 Task: Look for products in the category "Pasta Salad" from Wild Planet only.
Action: Mouse moved to (15, 128)
Screenshot: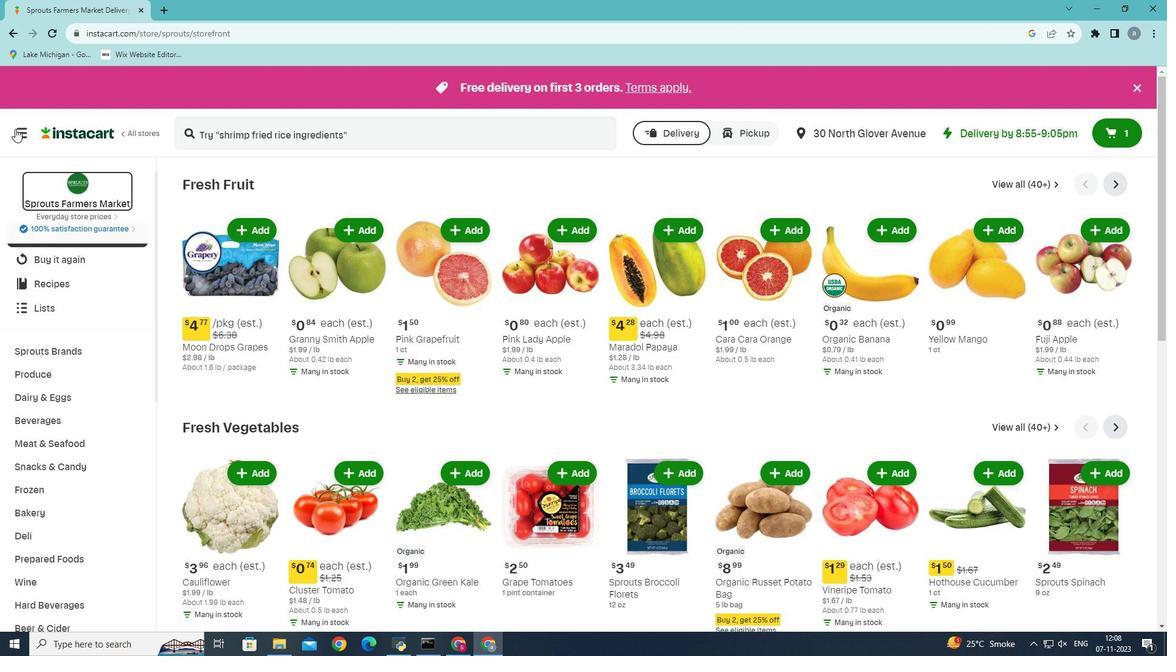 
Action: Mouse pressed left at (15, 128)
Screenshot: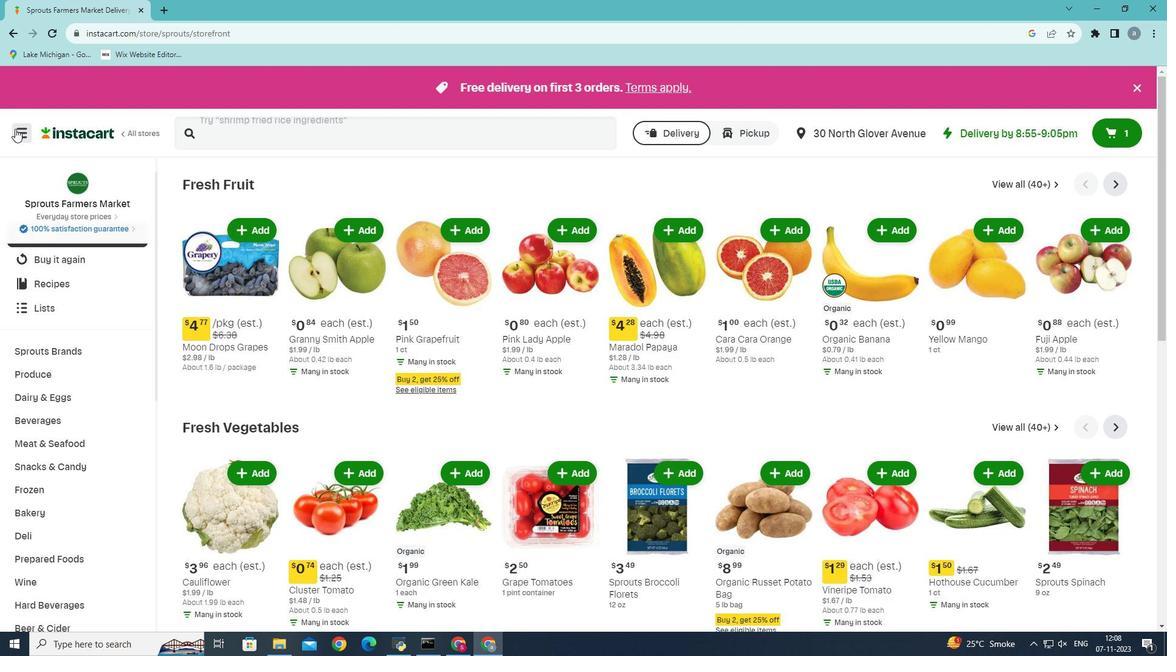 
Action: Mouse moved to (41, 450)
Screenshot: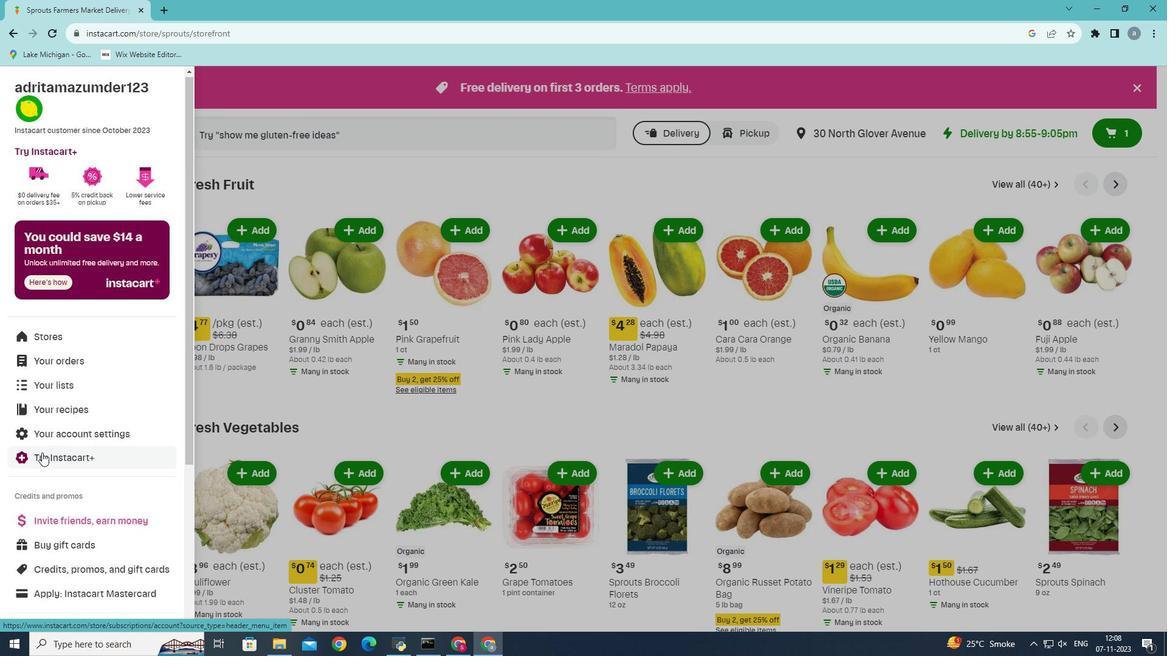 
Action: Mouse scrolled (41, 449) with delta (0, 0)
Screenshot: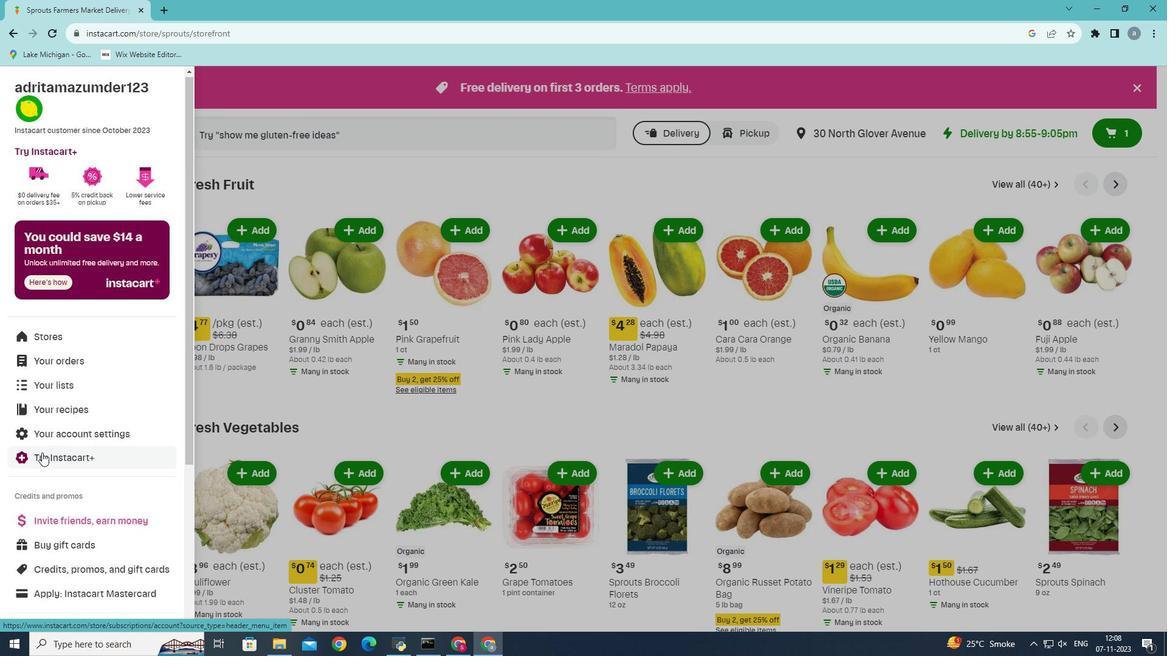 
Action: Mouse moved to (48, 270)
Screenshot: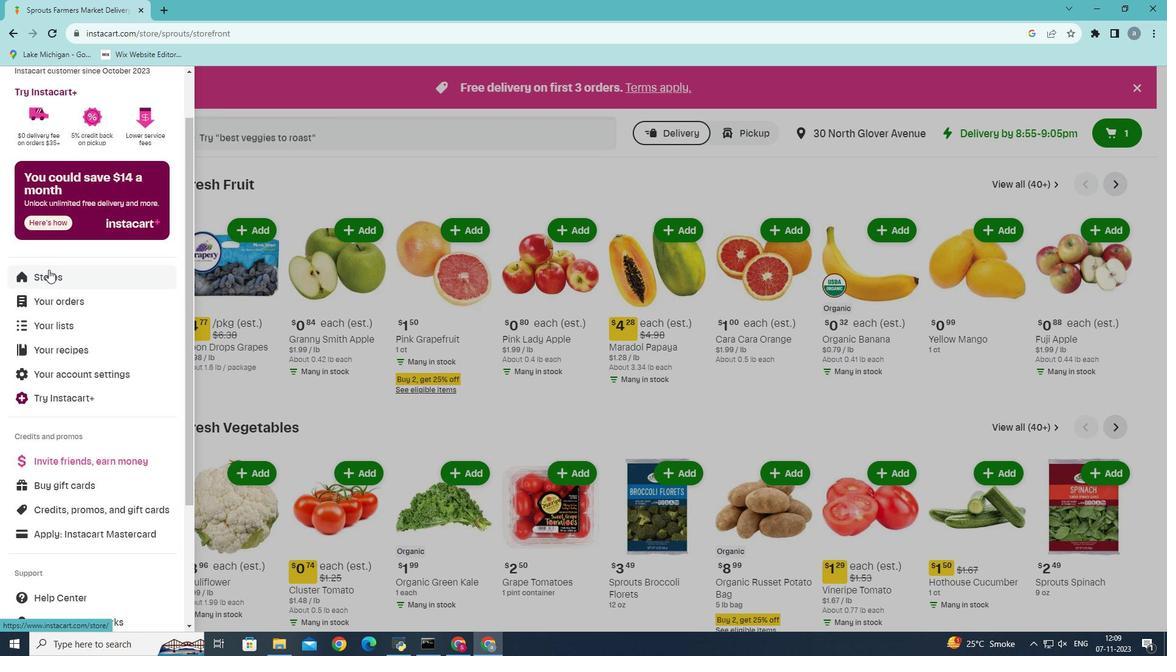 
Action: Mouse pressed left at (48, 270)
Screenshot: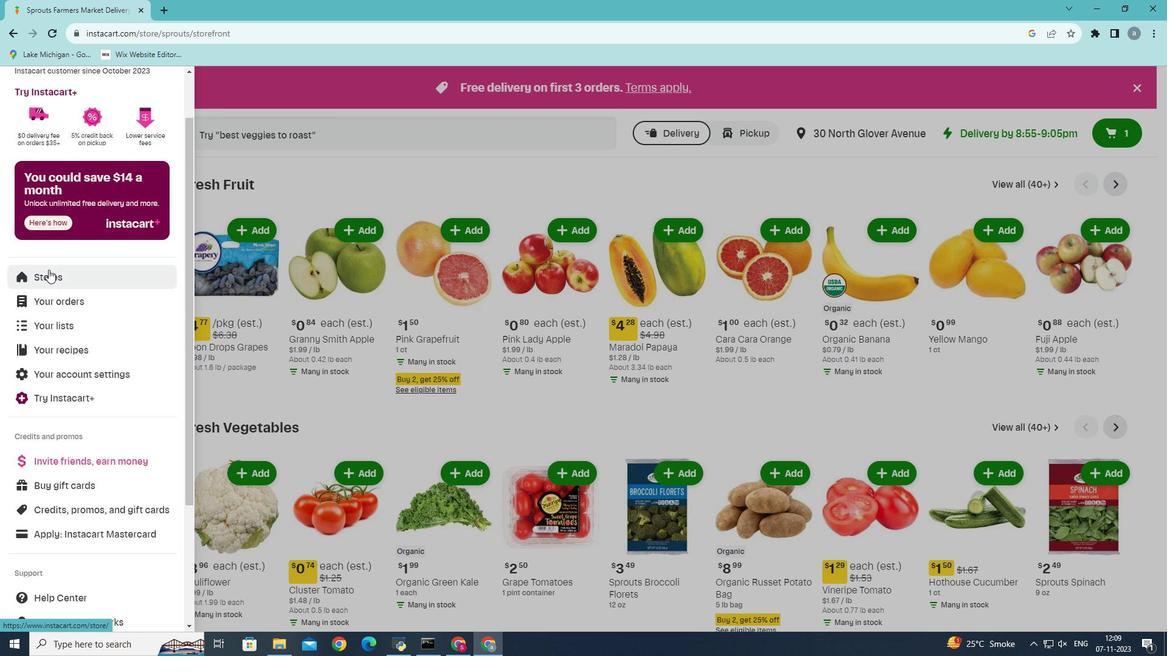 
Action: Mouse moved to (285, 137)
Screenshot: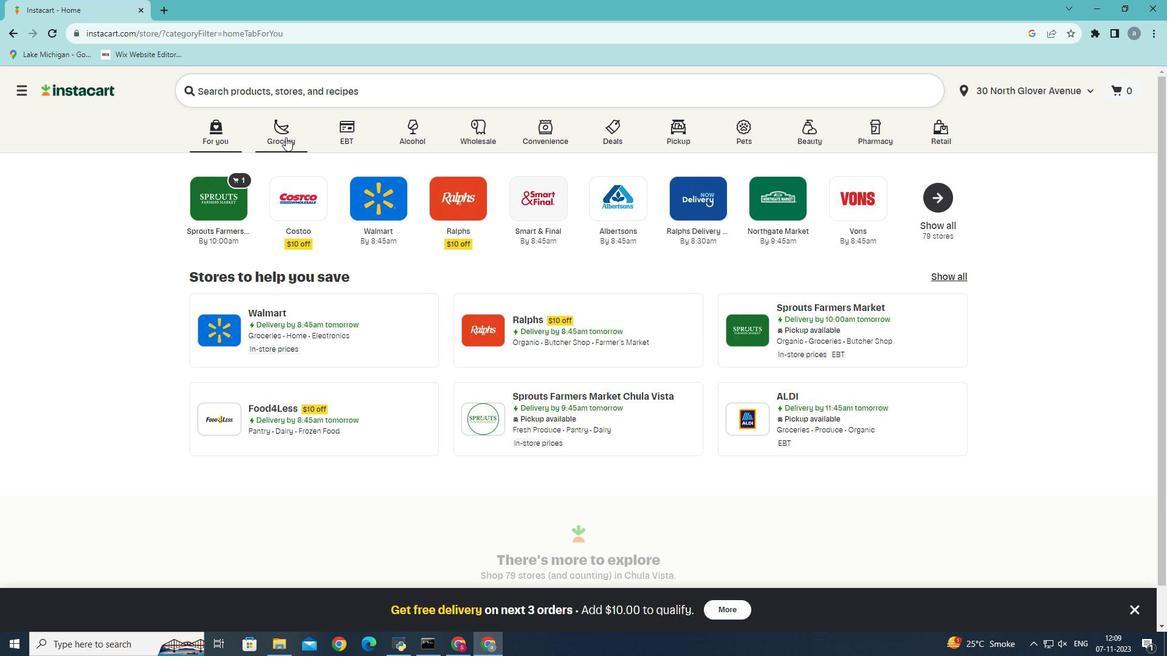 
Action: Mouse pressed left at (285, 137)
Screenshot: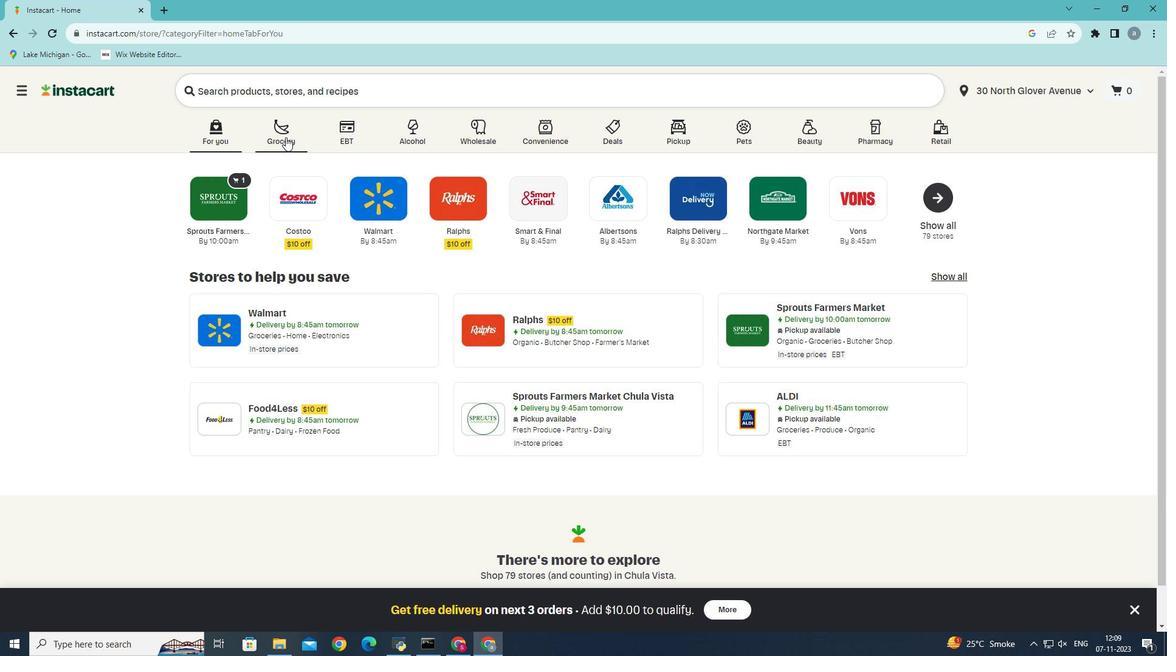
Action: Mouse moved to (311, 377)
Screenshot: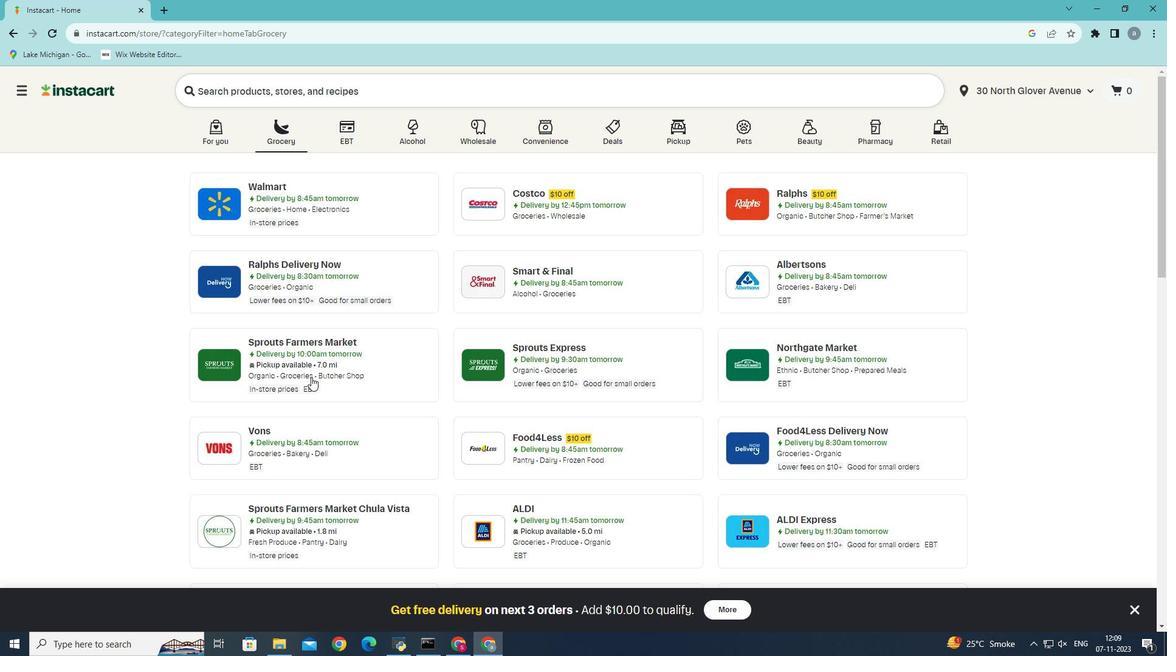 
Action: Mouse pressed left at (311, 377)
Screenshot: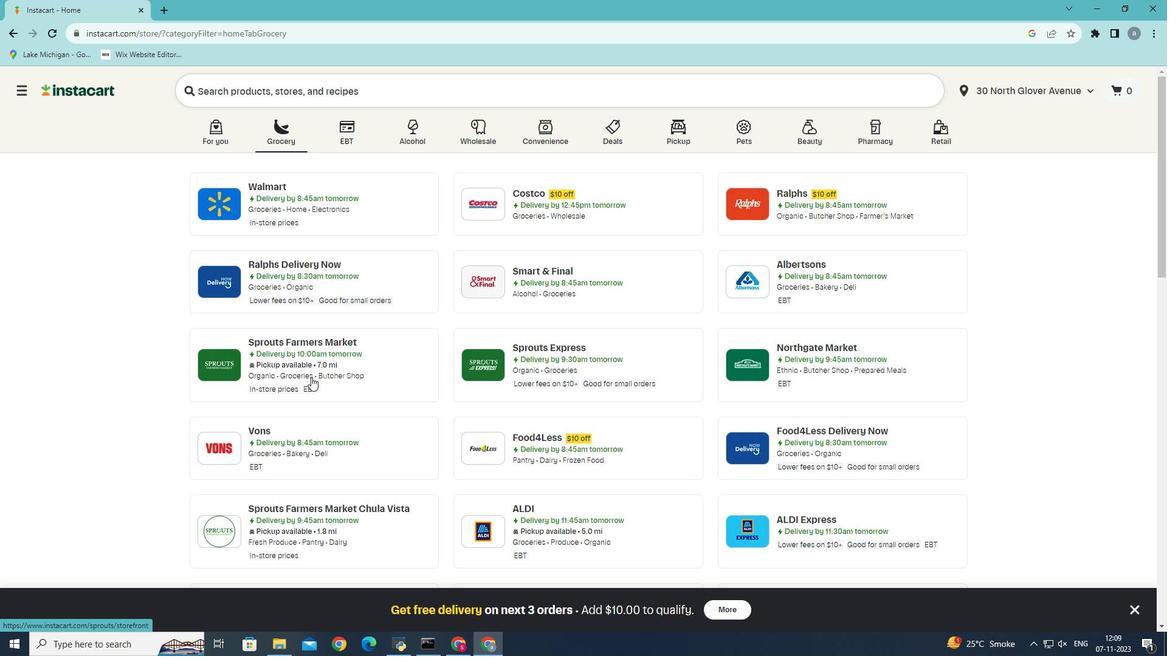 
Action: Mouse moved to (12, 543)
Screenshot: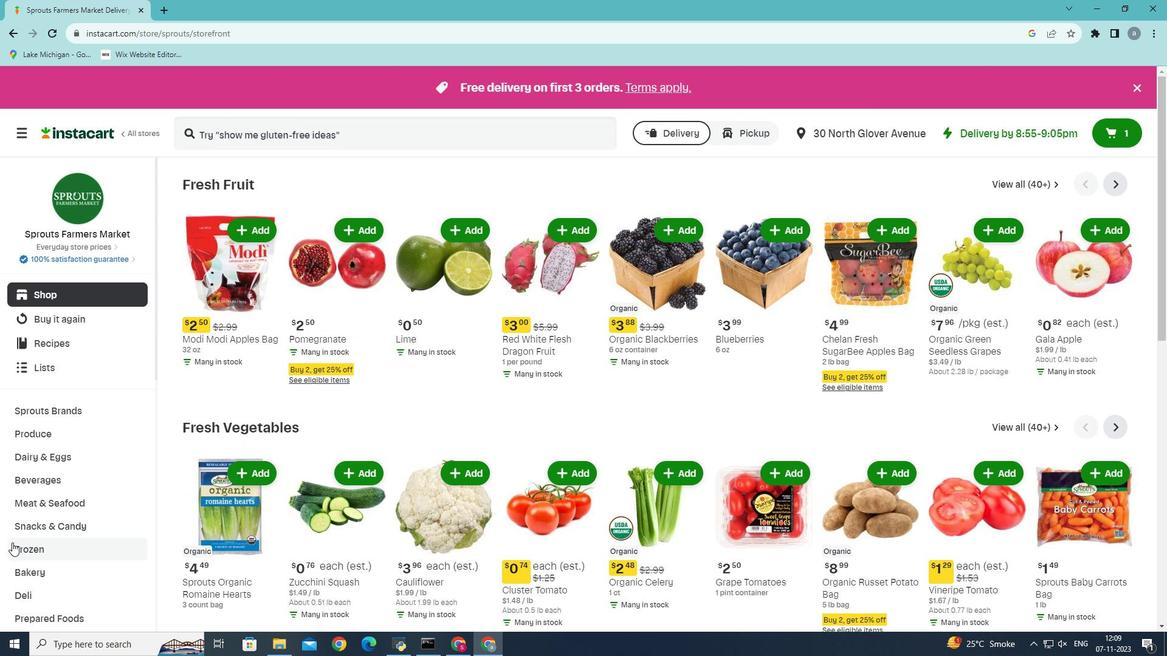 
Action: Mouse scrolled (12, 542) with delta (0, 0)
Screenshot: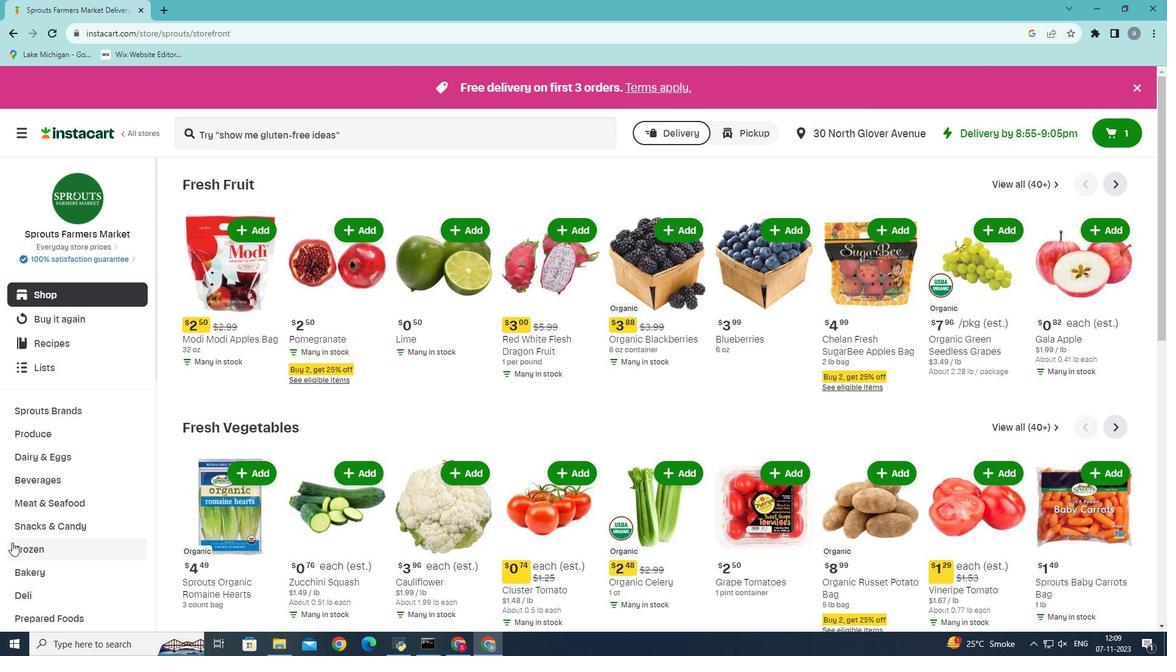 
Action: Mouse moved to (30, 556)
Screenshot: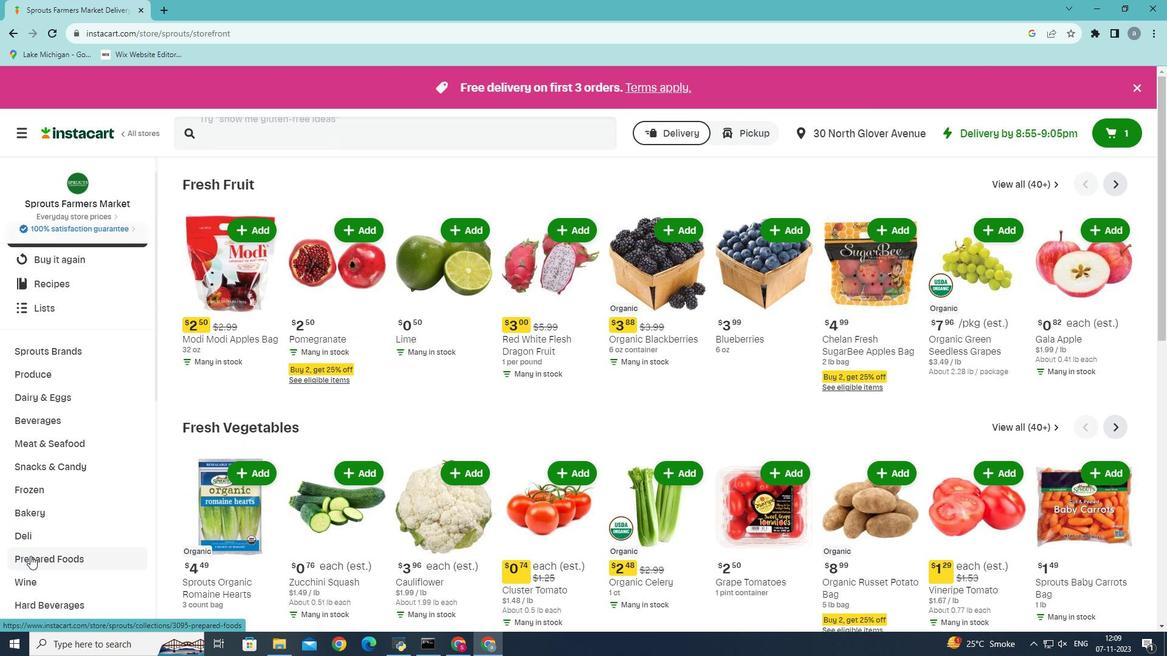 
Action: Mouse pressed left at (30, 556)
Screenshot: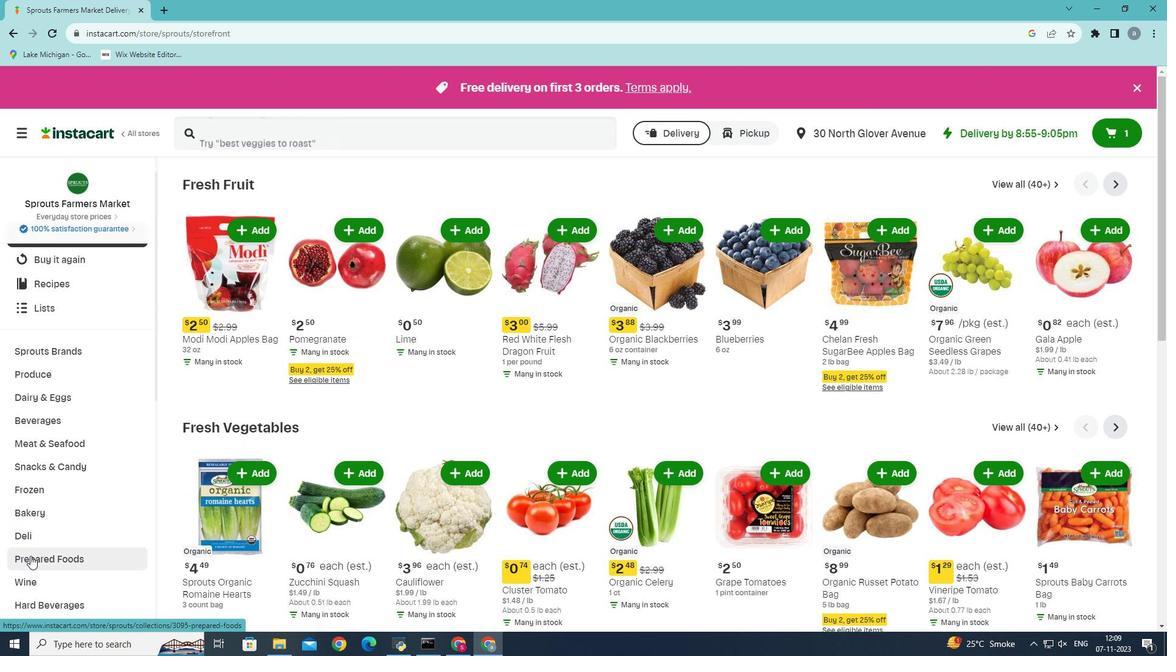 
Action: Mouse moved to (663, 217)
Screenshot: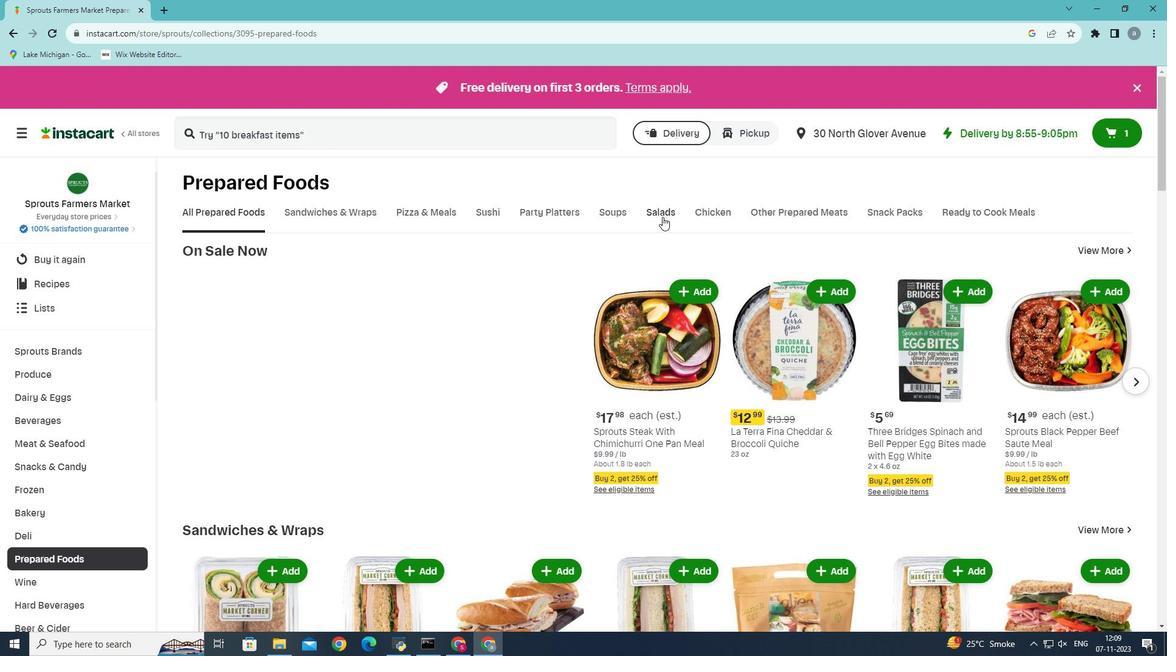 
Action: Mouse pressed left at (663, 217)
Screenshot: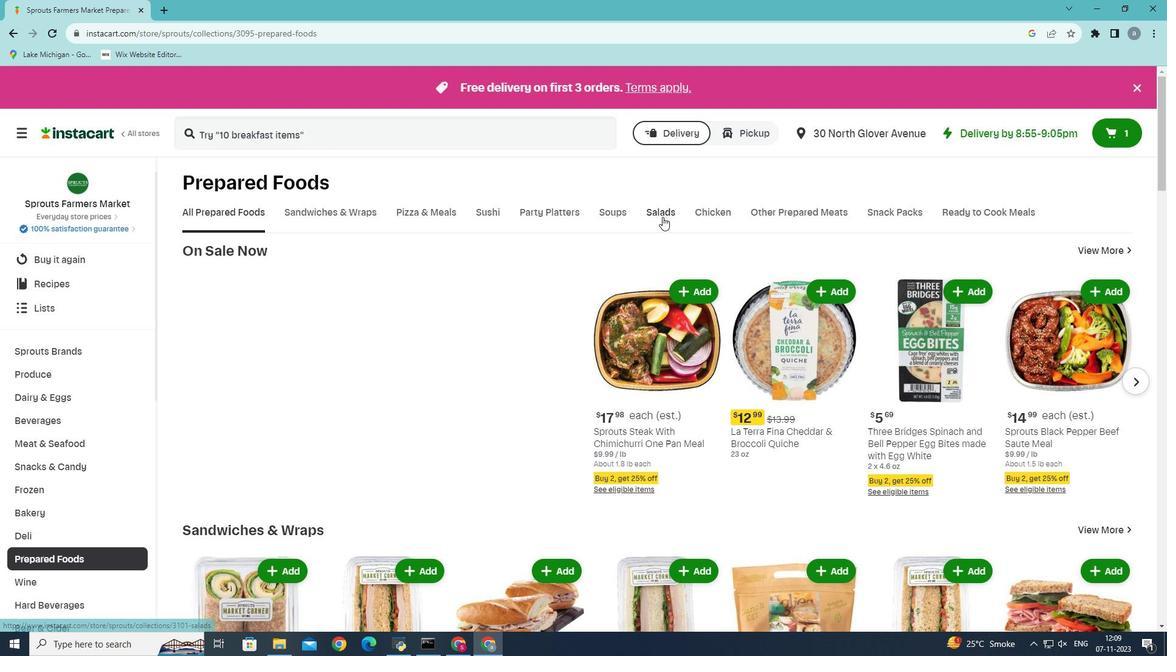 
Action: Mouse moved to (295, 275)
Screenshot: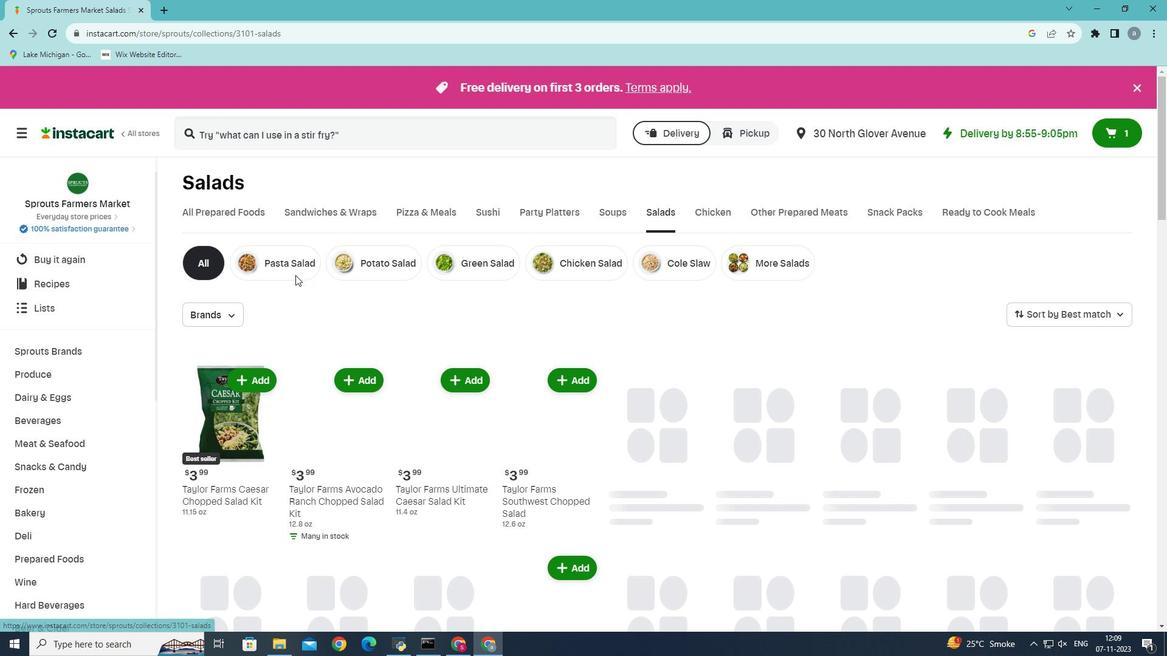 
Action: Mouse pressed left at (295, 275)
Screenshot: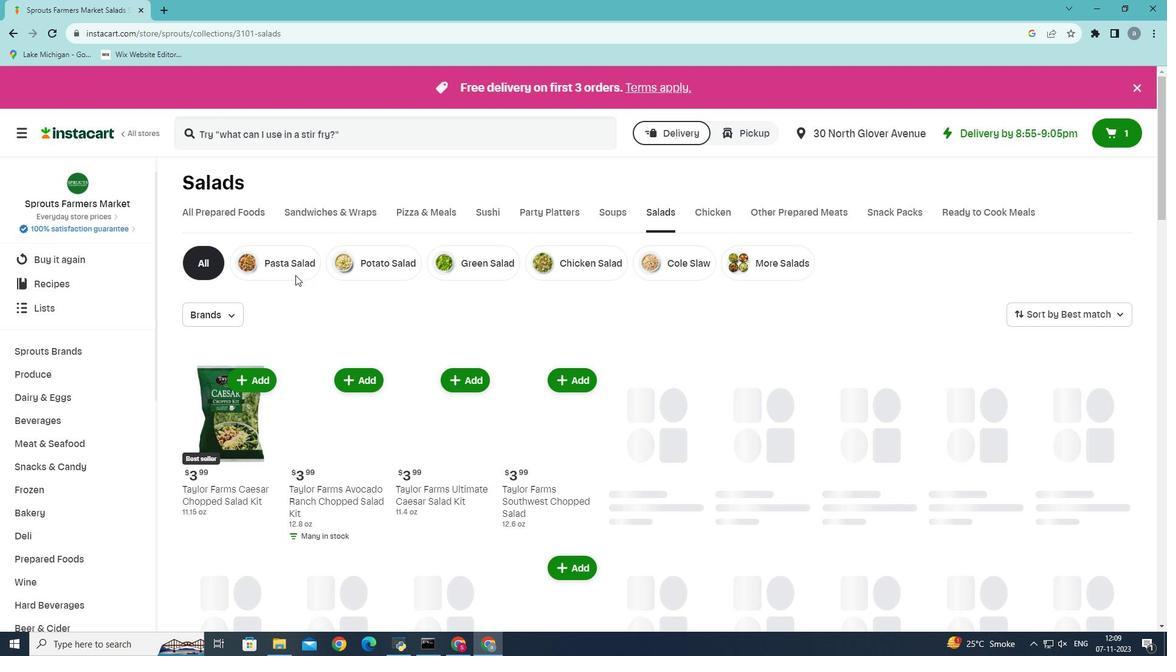 
Action: Mouse moved to (234, 319)
Screenshot: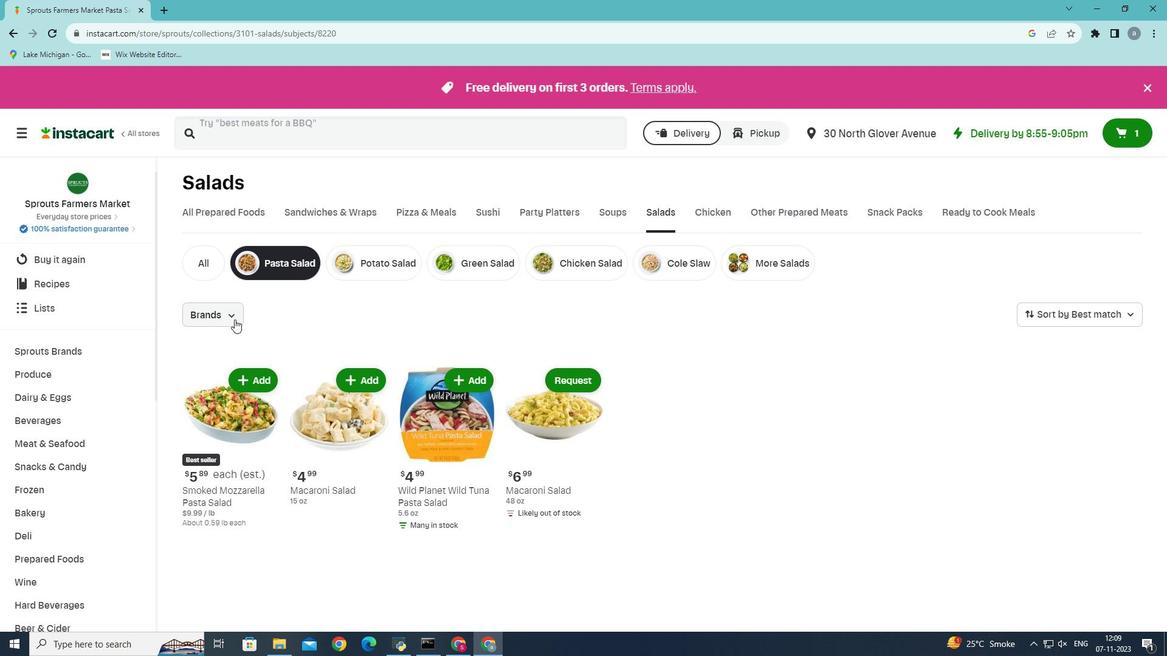 
Action: Mouse pressed left at (234, 319)
Screenshot: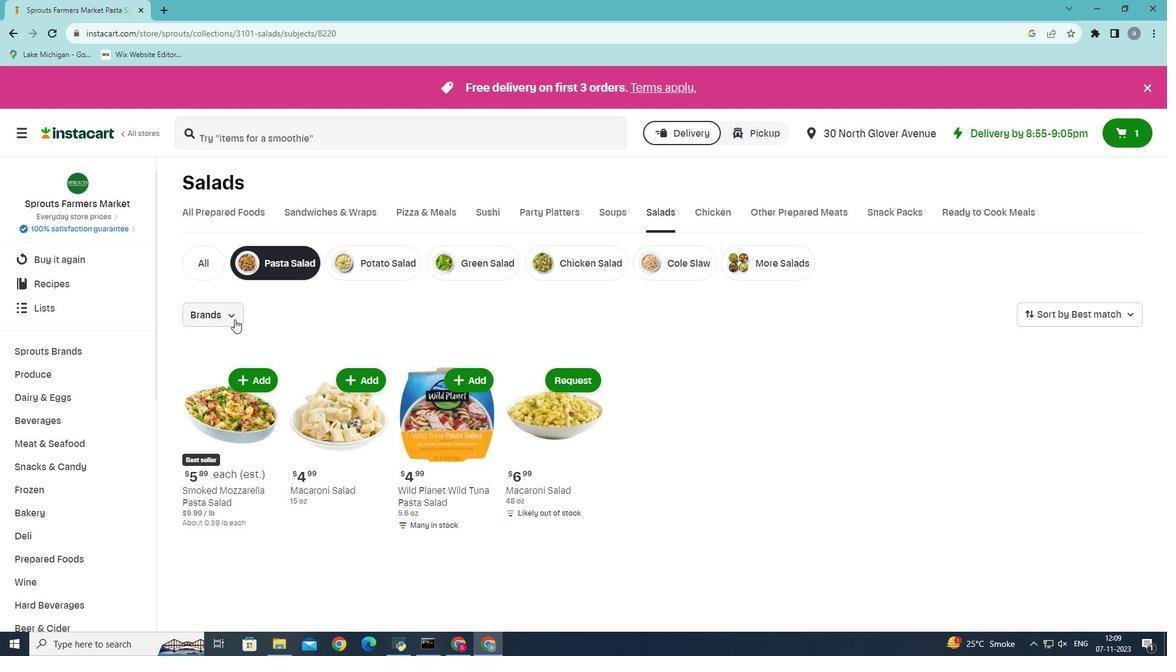 
Action: Mouse moved to (200, 354)
Screenshot: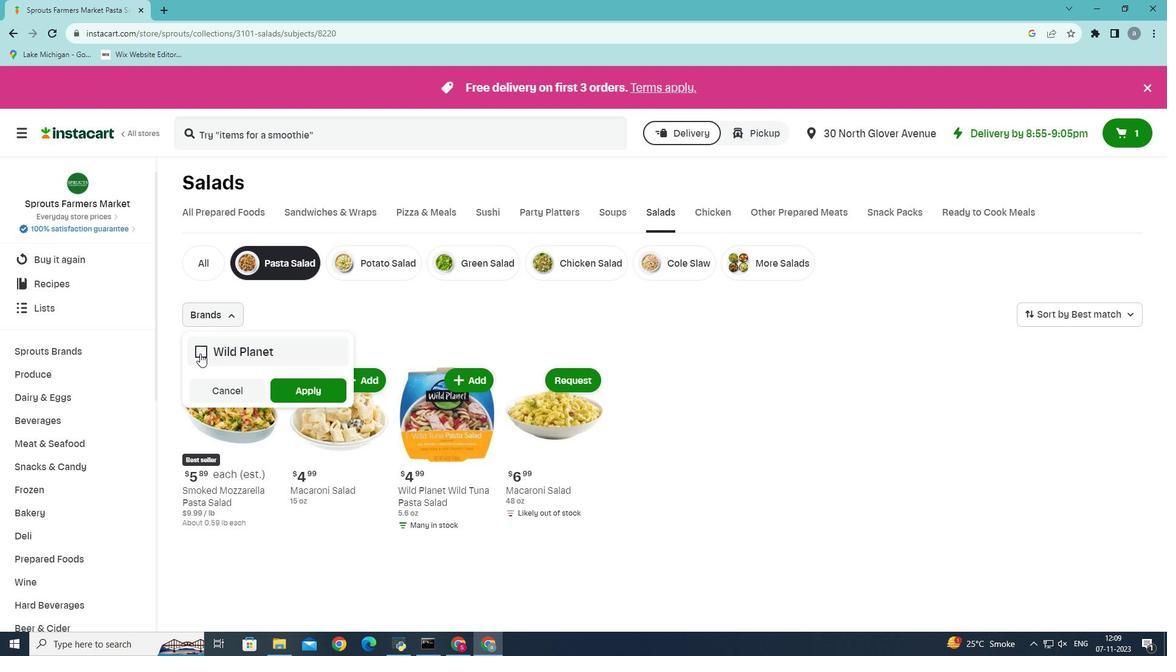 
Action: Mouse pressed left at (200, 354)
Screenshot: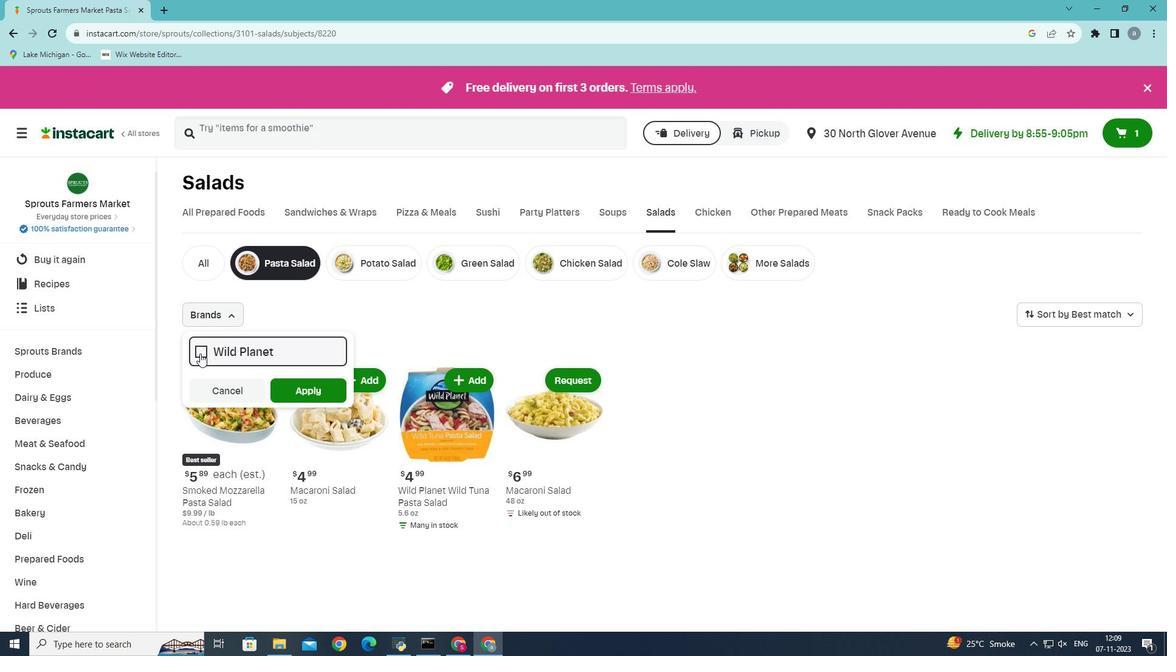 
Action: Mouse moved to (295, 389)
Screenshot: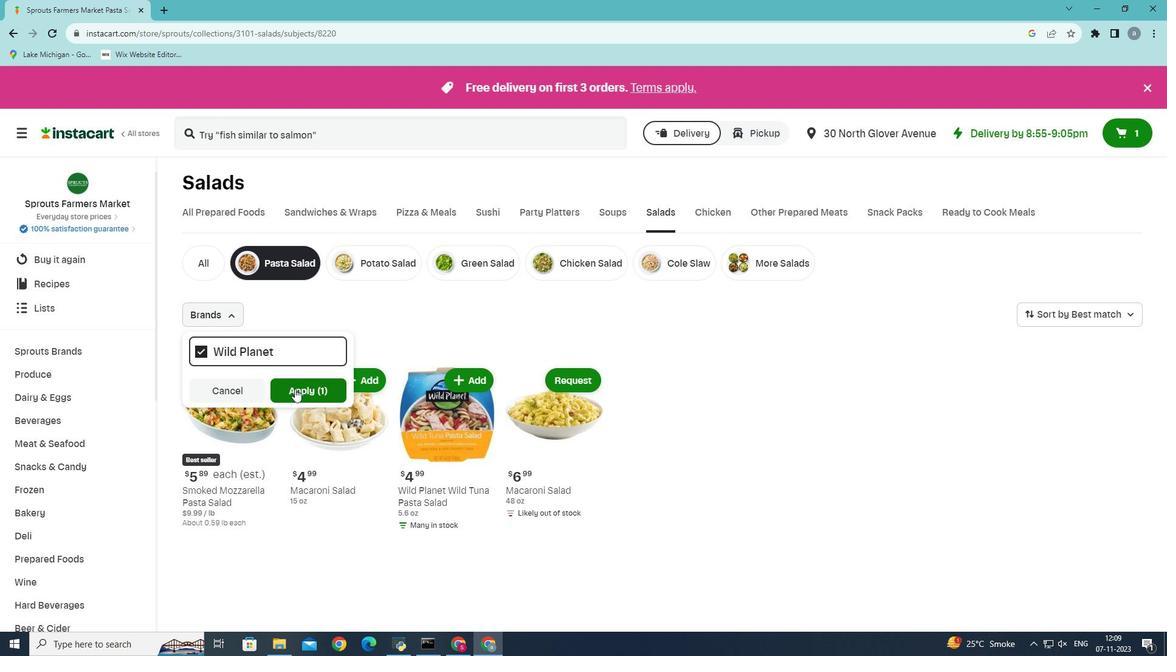 
Action: Mouse pressed left at (295, 389)
Screenshot: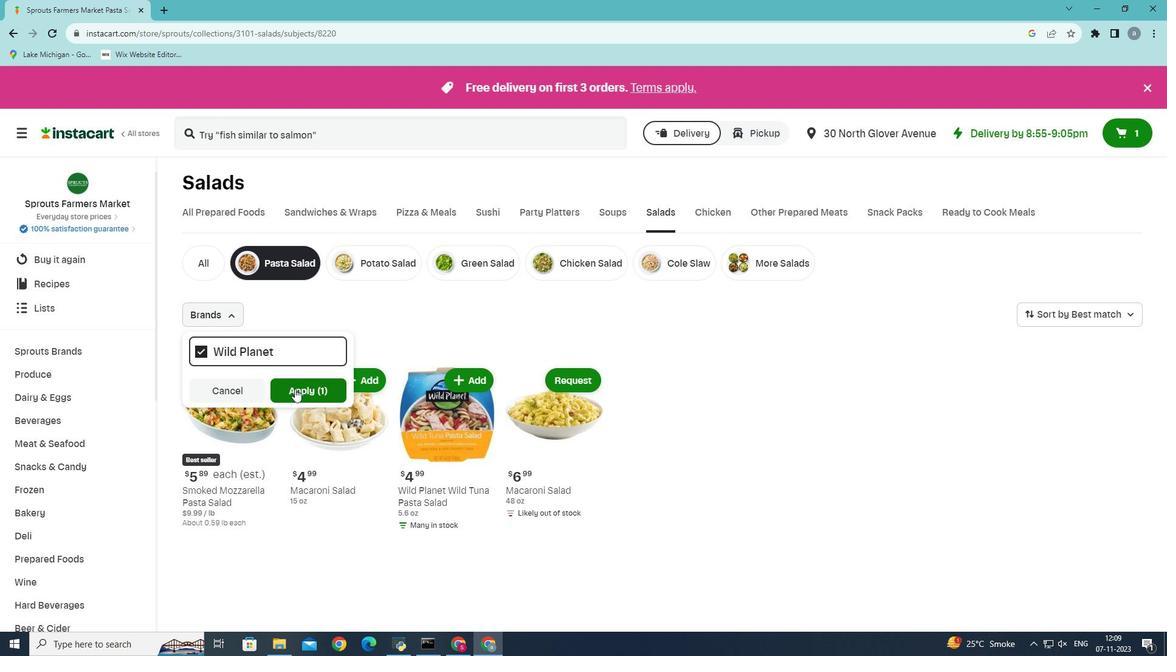 
Action: Mouse moved to (389, 376)
Screenshot: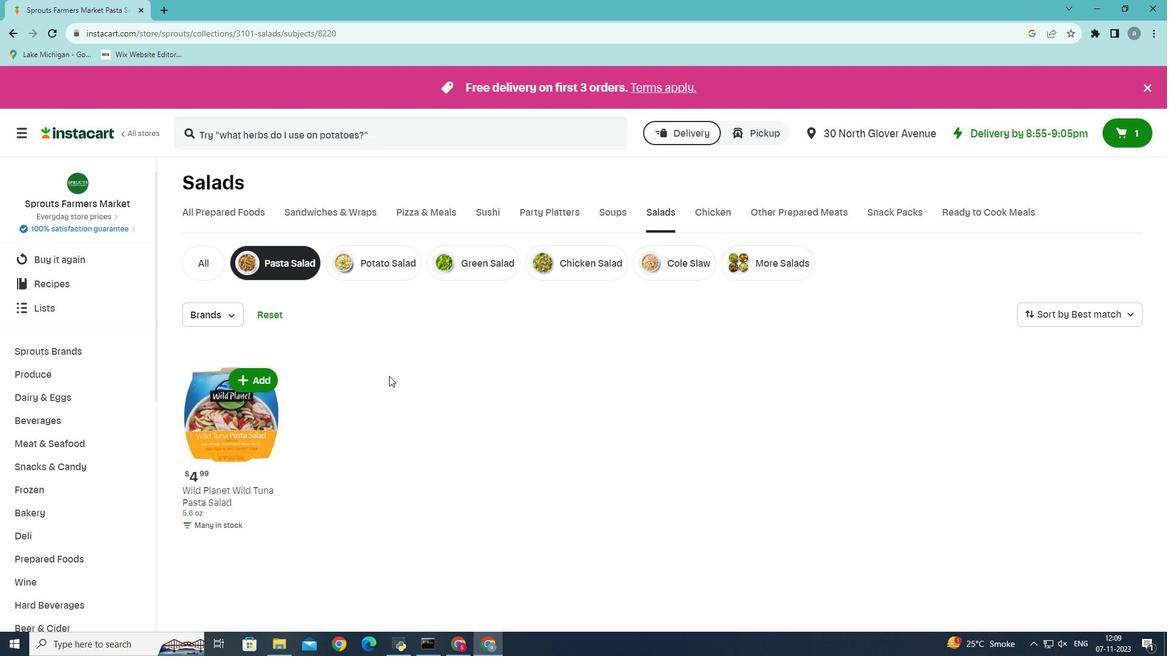 
